 Task: Create Card Mergers and Acquisitions Analysis in Board Reputation Management to Workspace Infrastructure Management. Create Card Conflict Management Review in Board Business Process Improvement to Workspace Infrastructure Management. Create Card Due Diligence Investigation in Board Business Model Canvas Development and Analysis to Workspace Infrastructure Management
Action: Mouse moved to (65, 315)
Screenshot: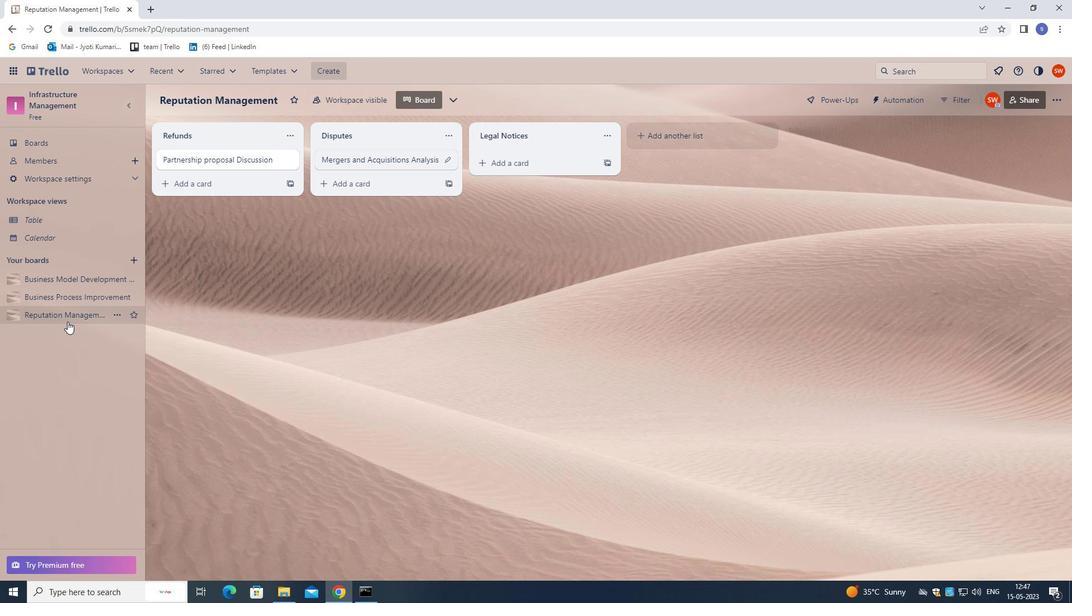 
Action: Mouse pressed left at (65, 315)
Screenshot: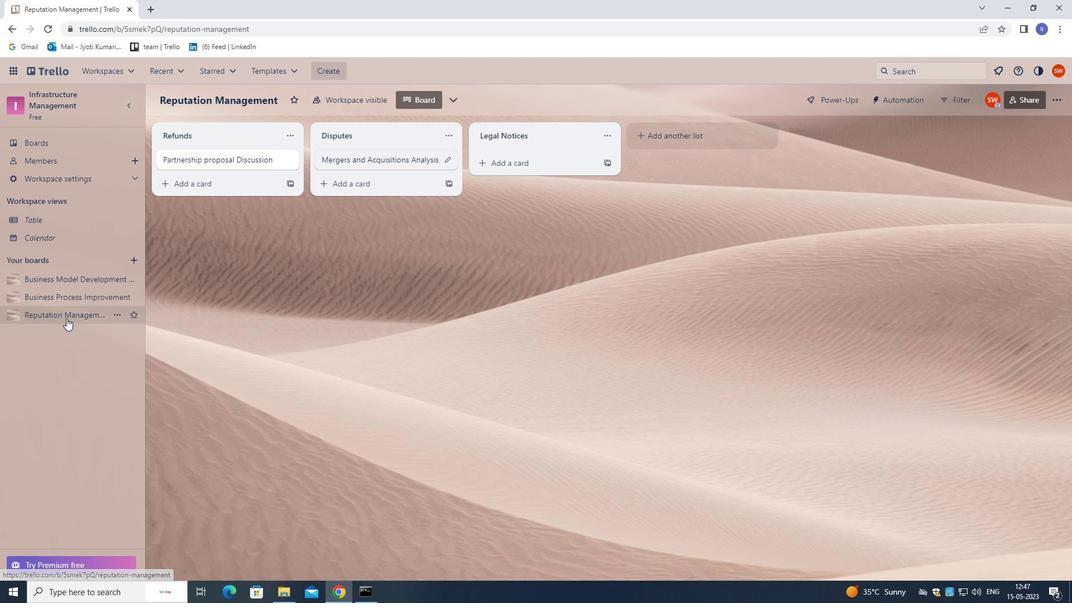 
Action: Mouse moved to (565, 164)
Screenshot: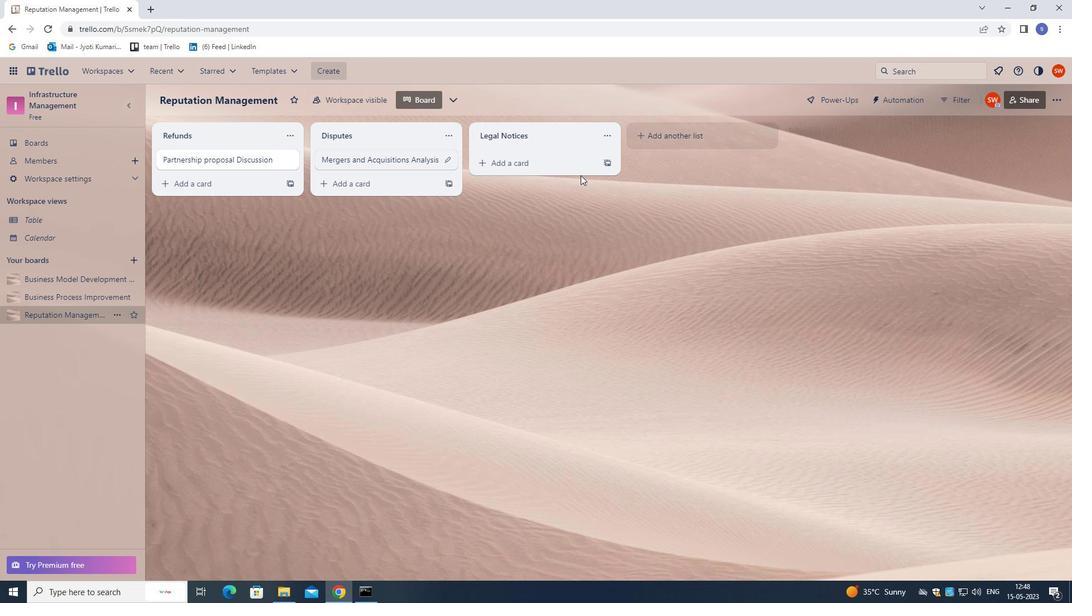 
Action: Mouse pressed left at (565, 164)
Screenshot: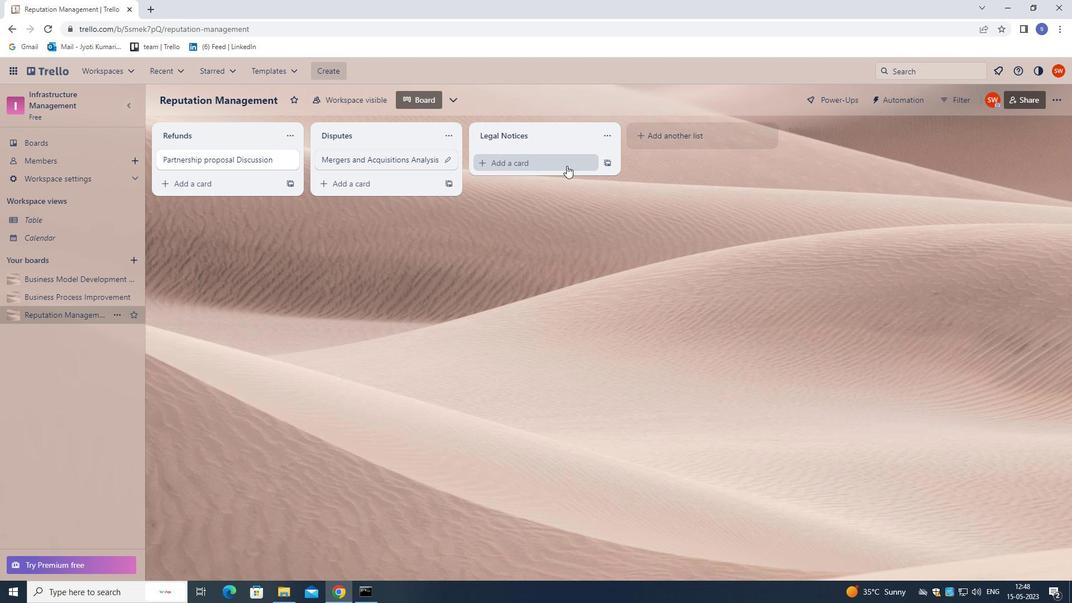 
Action: Mouse moved to (582, 365)
Screenshot: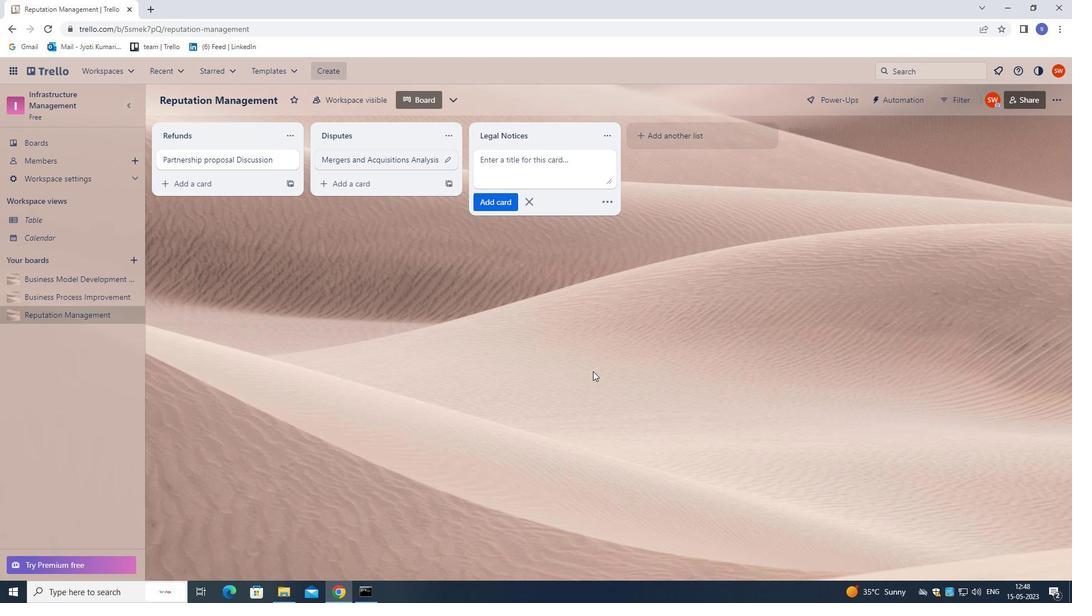 
Action: Key pressed <Key.shift><Key.shift><Key.shift><Key.shift><Key.shift><Key.shift>MERGERS<Key.space>AND<Key.space><Key.shift><Key.shift><Key.shift><Key.shift><Key.shift><Key.shift><Key.shift><Key.shift>ACQUISITION<Key.space><Key.shift>R<Key.backspace><Key.shift>ANALYSIS<Key.enter>
Screenshot: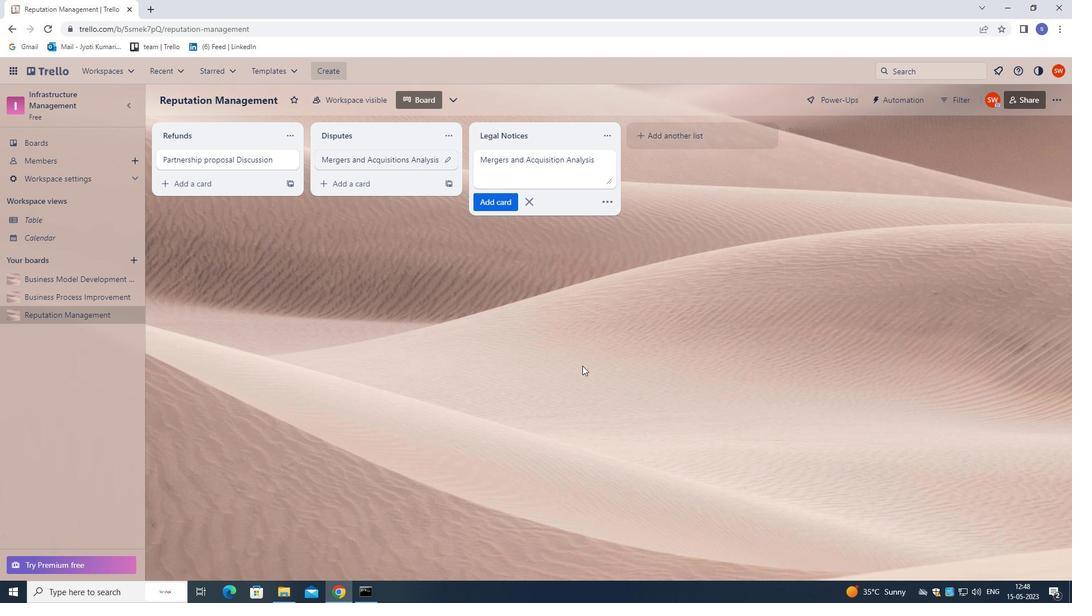 
Action: Mouse moved to (58, 290)
Screenshot: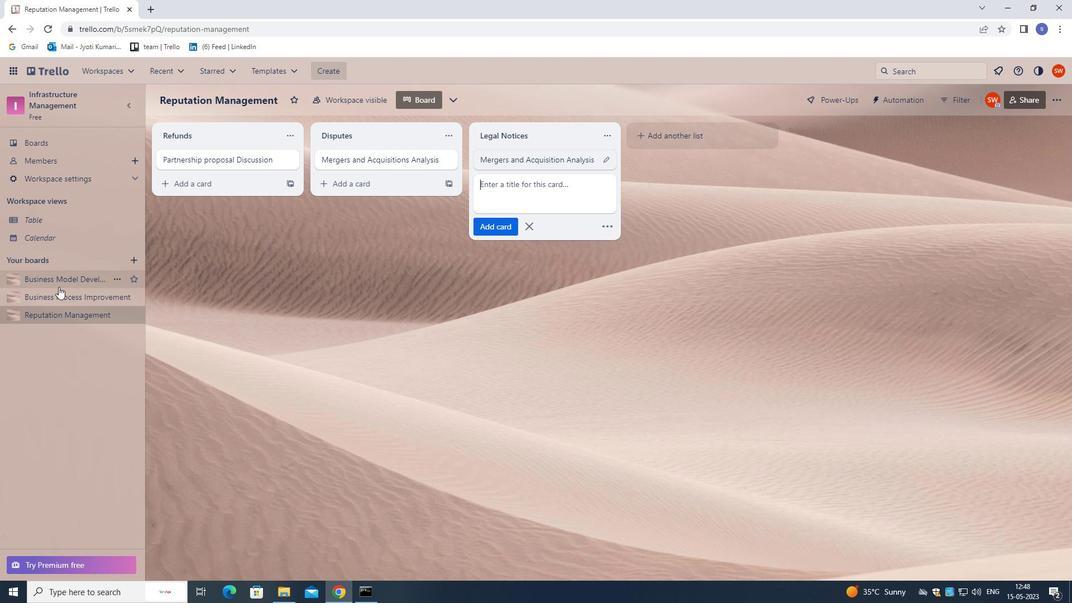 
Action: Mouse pressed left at (58, 290)
Screenshot: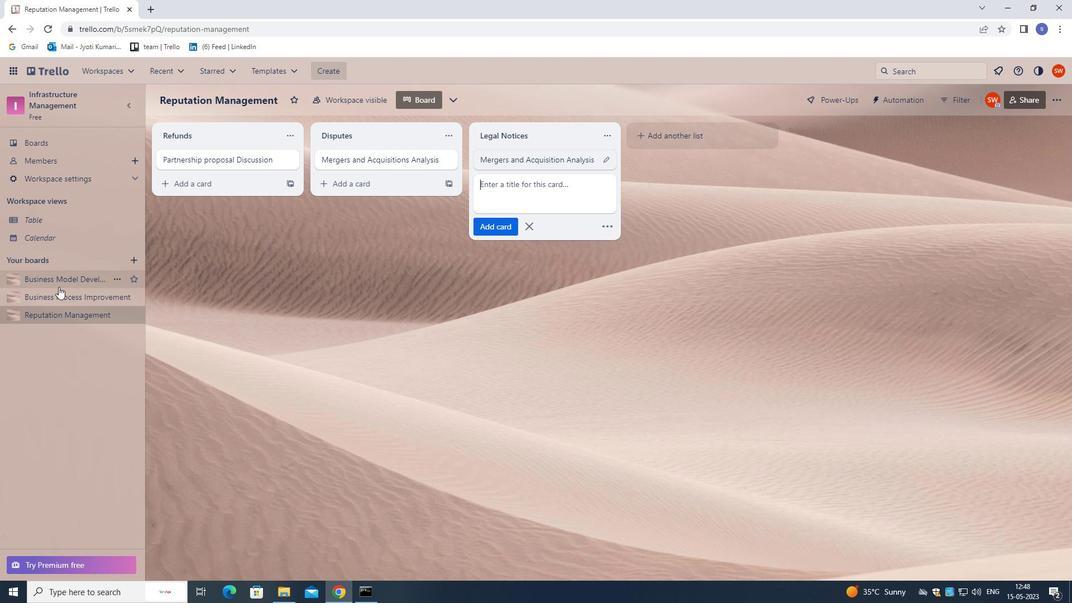 
Action: Mouse moved to (516, 161)
Screenshot: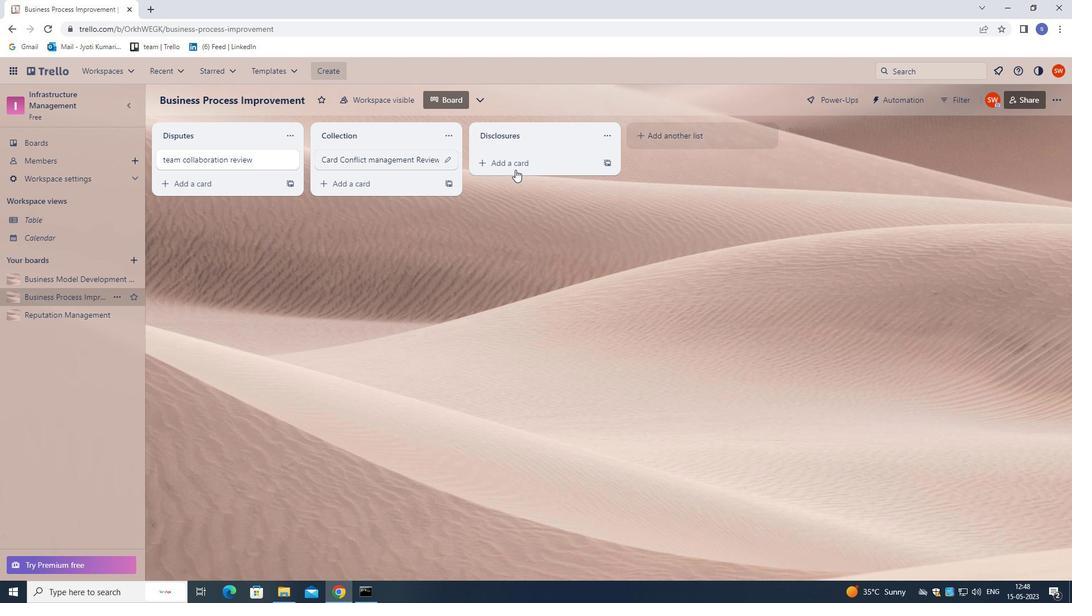 
Action: Mouse pressed left at (516, 161)
Screenshot: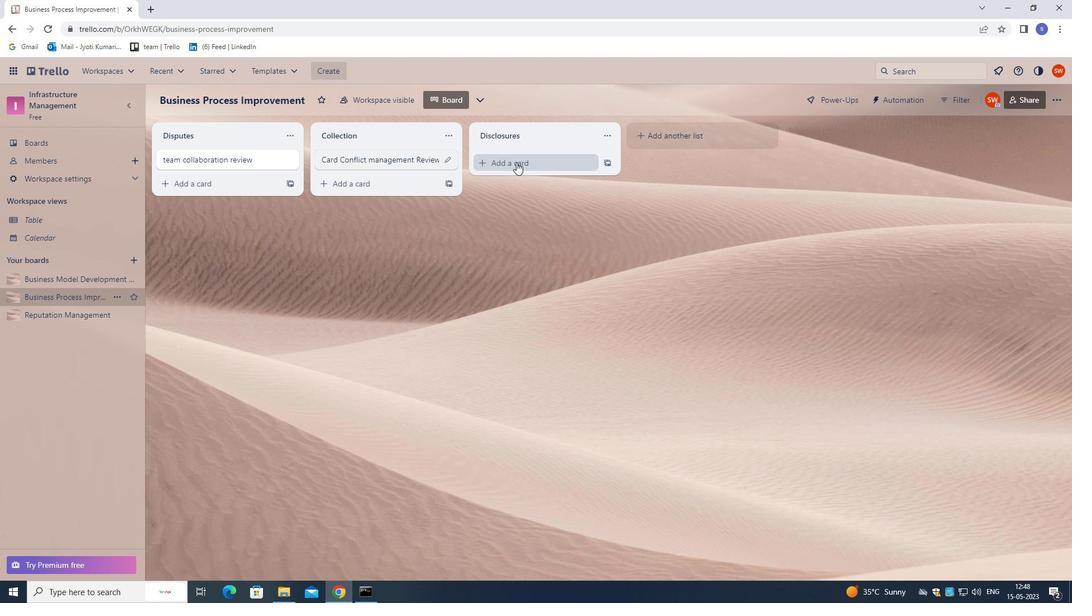 
Action: Mouse moved to (521, 209)
Screenshot: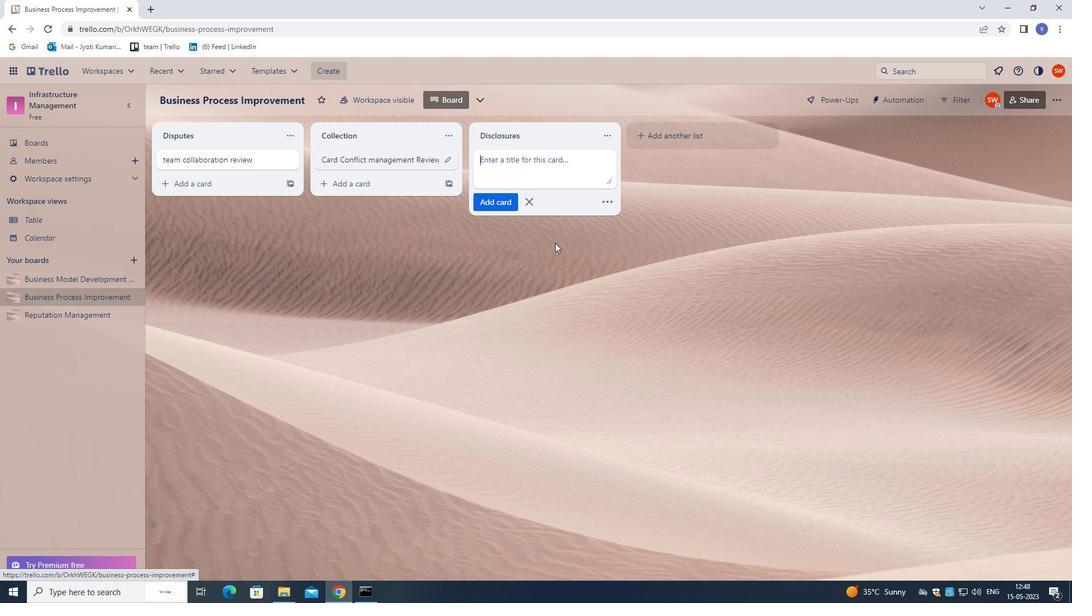 
Action: Key pressed <Key.shift>CONFLICT<Key.space><Key.shift>MANAGEE<Key.backspace>MENT<Key.space><Key.shift><Key.shift><Key.shift>REVIEW<Key.enter>
Screenshot: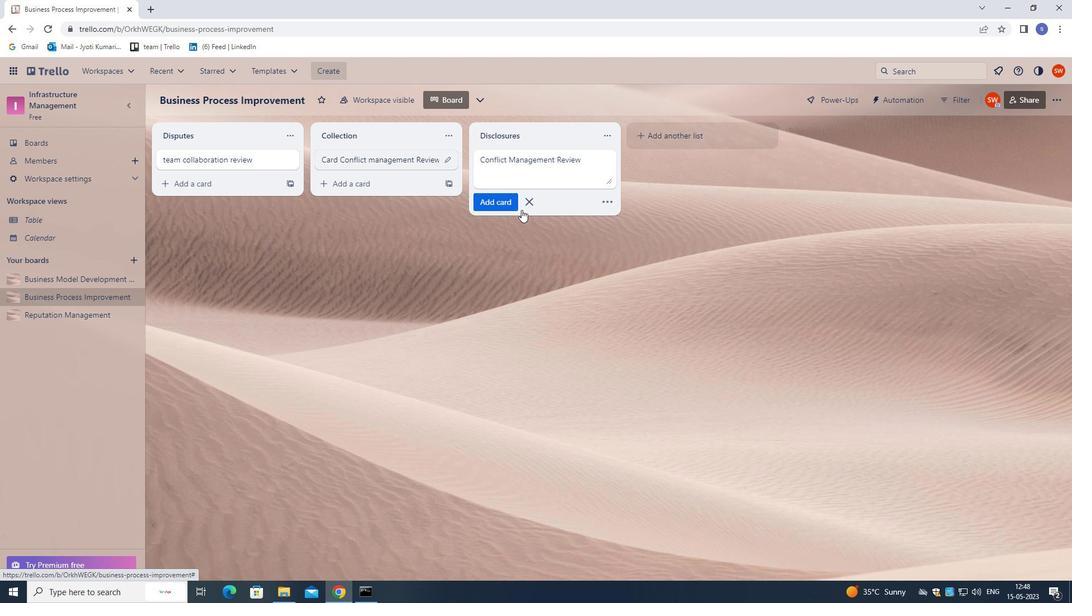 
Action: Mouse moved to (64, 279)
Screenshot: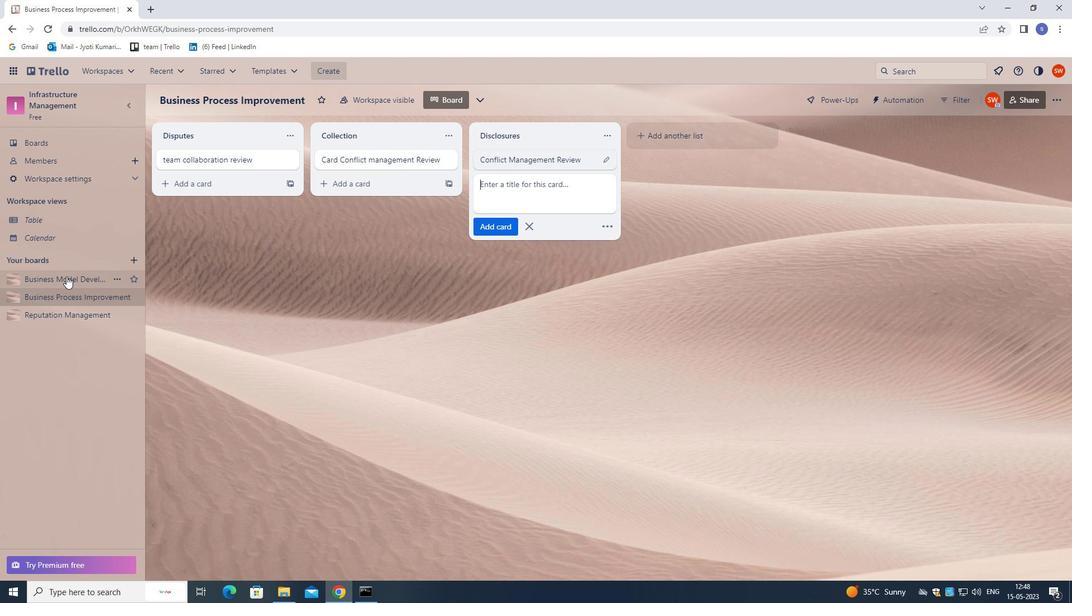 
Action: Mouse pressed left at (64, 279)
Screenshot: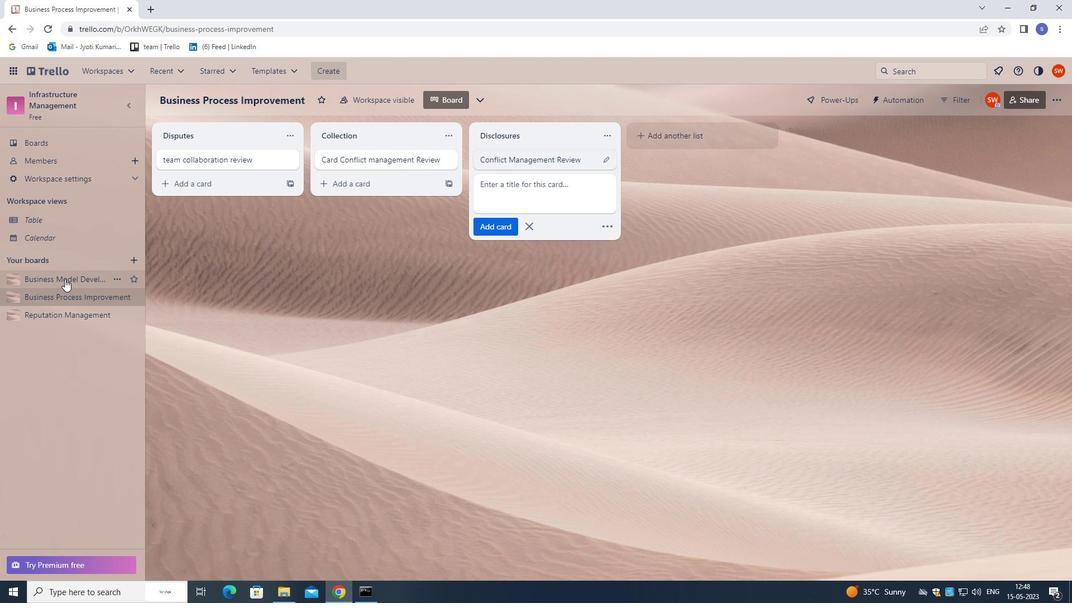 
Action: Mouse moved to (494, 160)
Screenshot: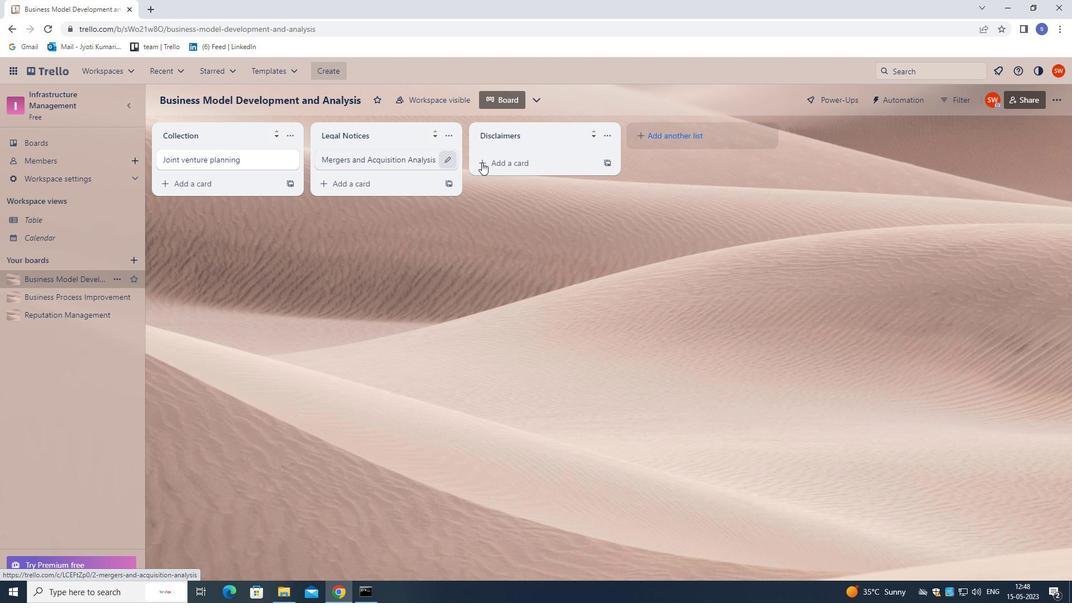 
Action: Mouse pressed left at (494, 160)
Screenshot: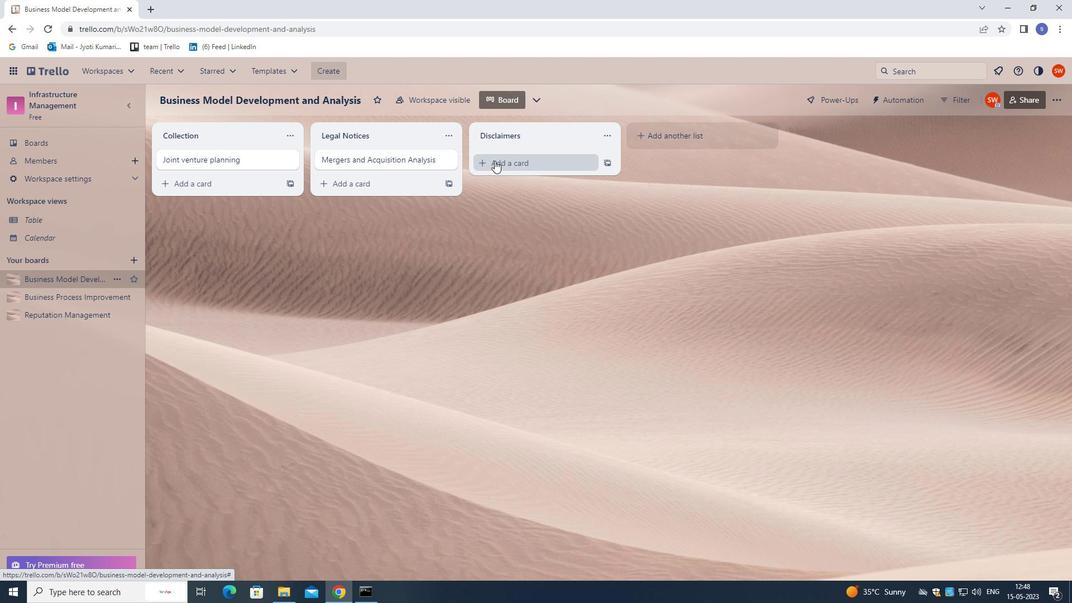 
Action: Mouse moved to (510, 257)
Screenshot: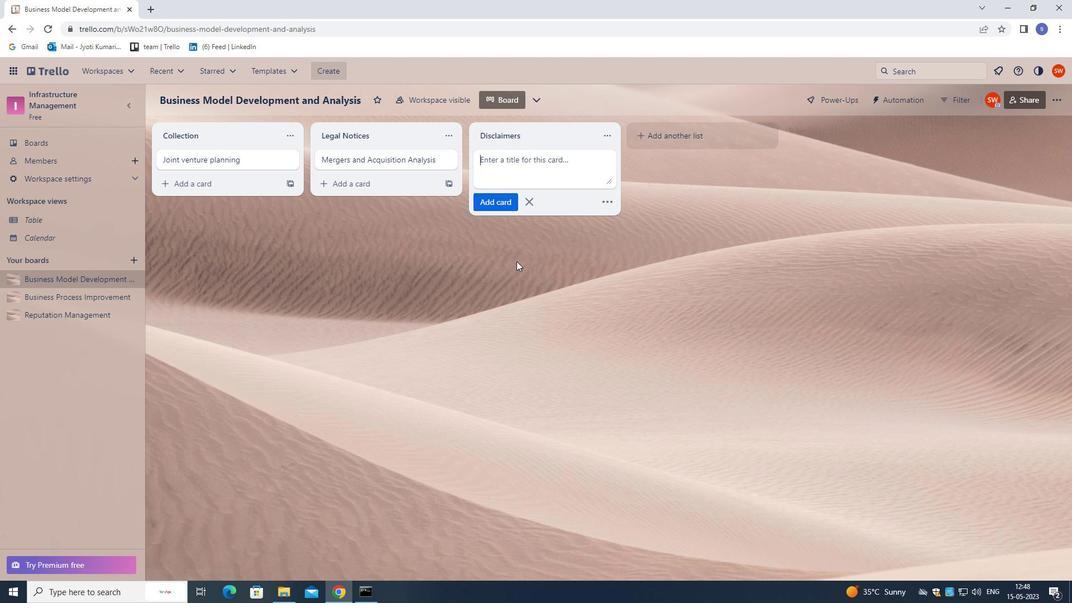 
Action: Key pressed <Key.shift><Key.shift><Key.shift><Key.shift><Key.shift><Key.shift><Key.shift><Key.shift>DUE<Key.space><Key.shift><Key.shift><Key.shift><Key.shift><Key.shift><Key.shift><Key.shift><Key.shift><Key.shift><Key.shift><Key.shift><Key.shift><Key.shift><Key.shift><Key.shift><Key.shift><Key.shift><Key.shift><Key.shift><Key.shift><Key.shift><Key.shift><Key.shift><Key.shift><Key.shift><Key.shift><Key.shift><Key.shift><Key.shift><Key.shift>DILIGENCE<Key.space><Key.shift>INVESTIGATION<Key.enter>
Screenshot: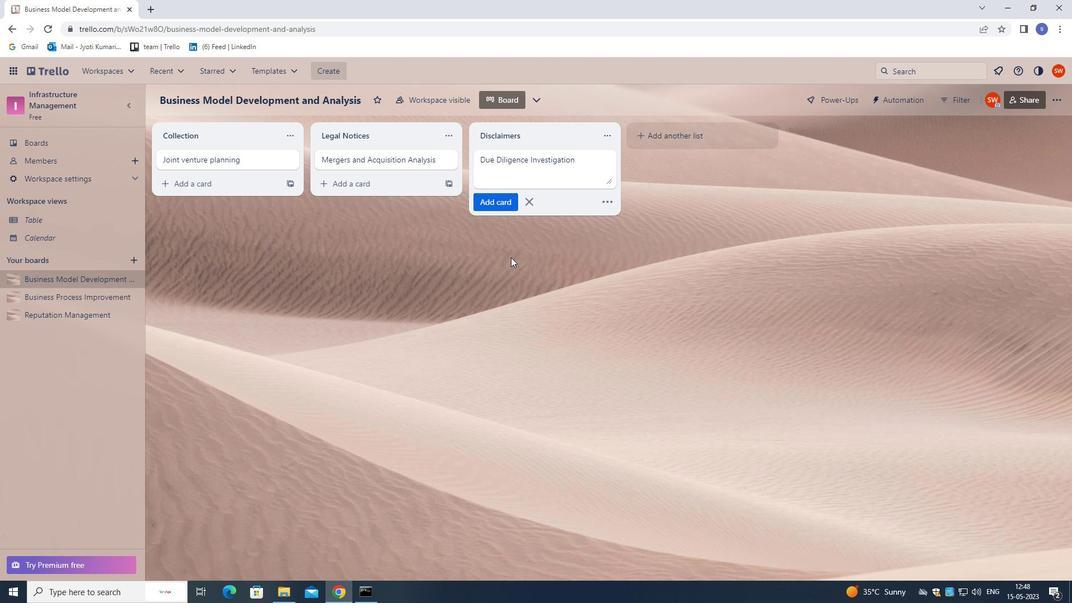 
Action: Mouse moved to (489, 292)
Screenshot: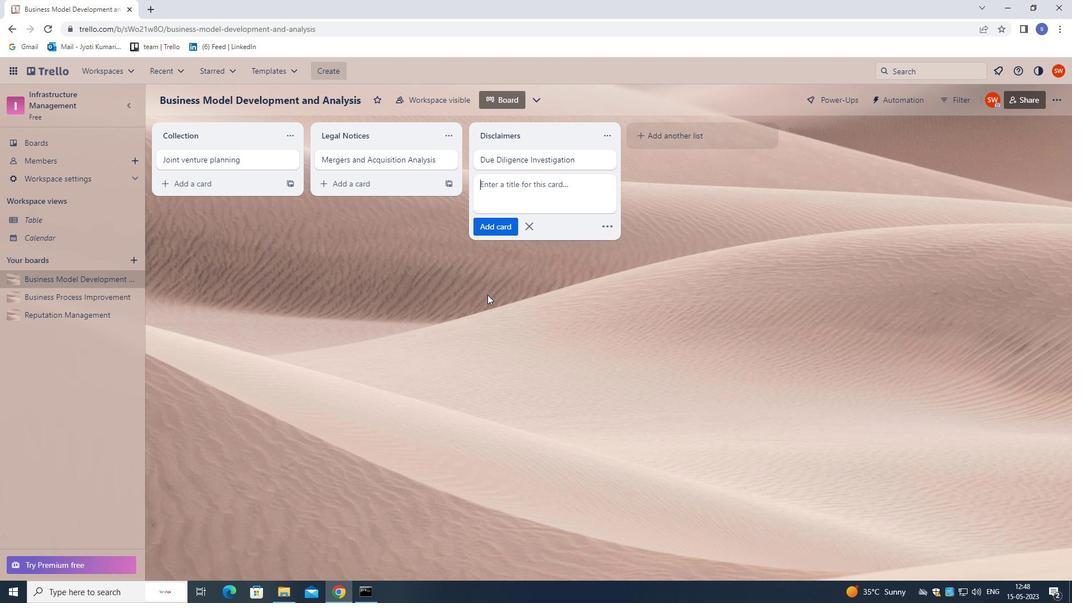 
